 Task: Find the distance between Los Angeles and Sequoia National Park.
Action: Key pressed os<Key.space>
Screenshot: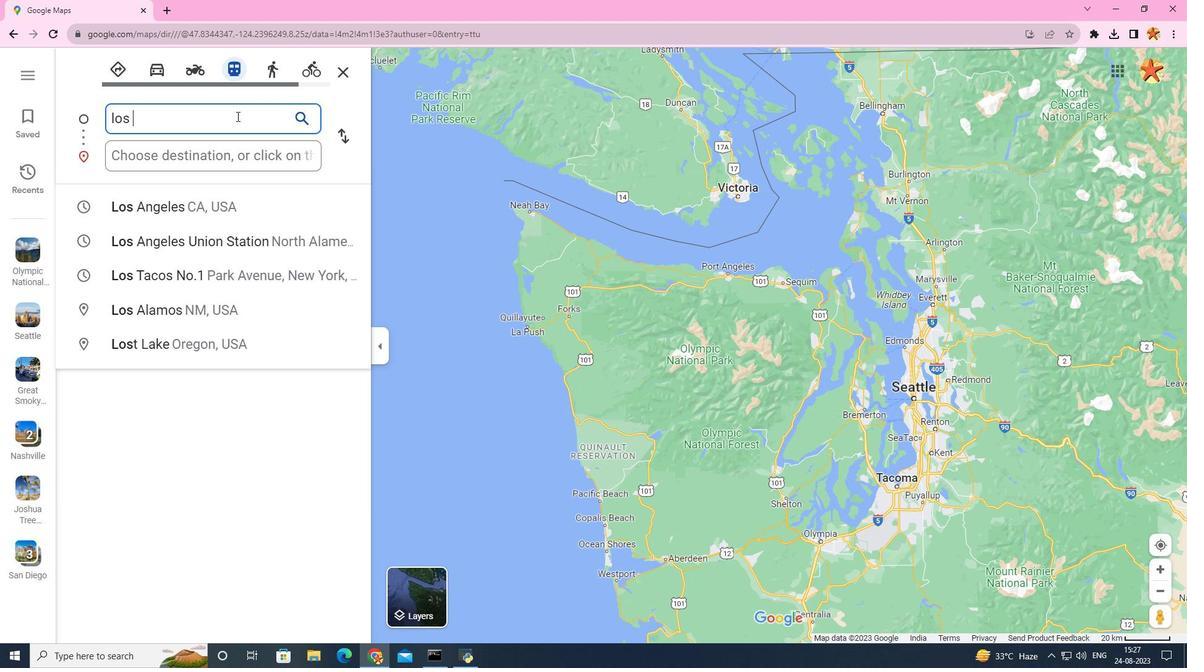 
Action: Mouse moved to (204, 192)
Screenshot: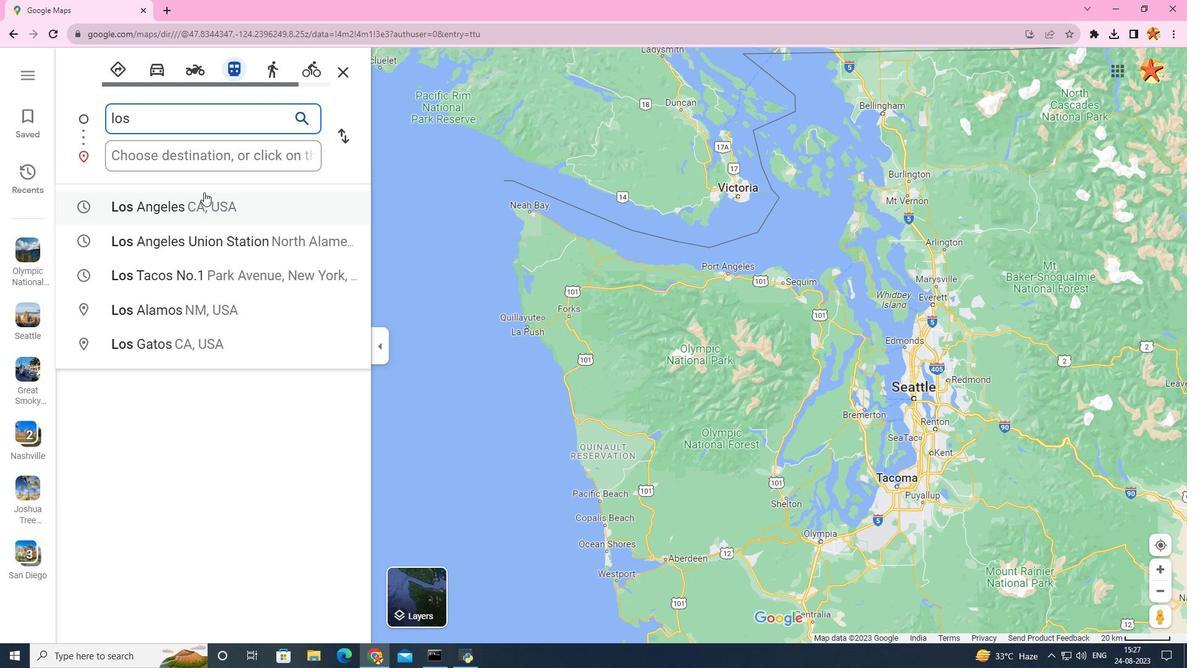 
Action: Mouse pressed left at (204, 192)
Screenshot: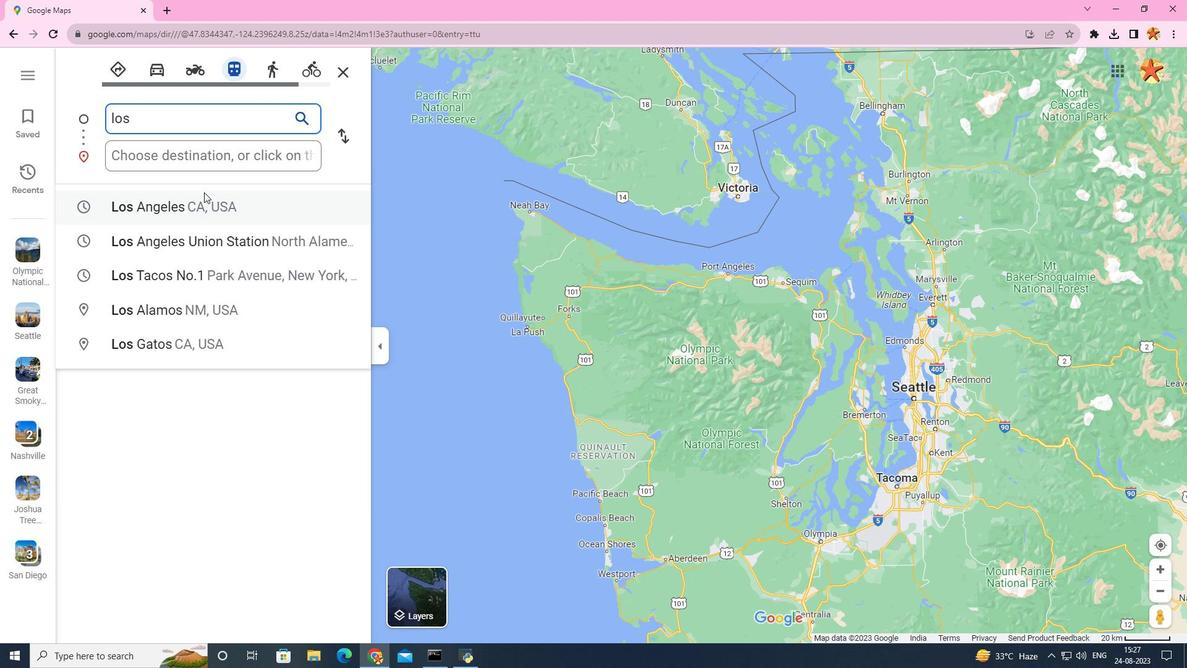 
Action: Mouse moved to (178, 153)
Screenshot: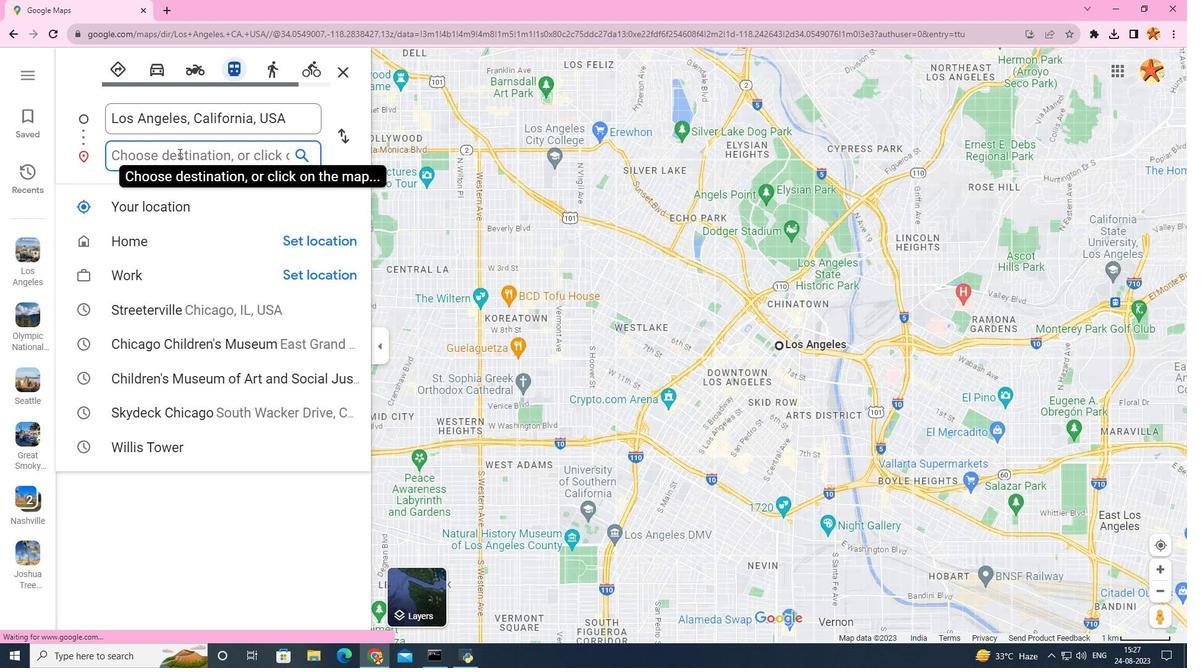 
Action: Mouse pressed left at (178, 153)
Screenshot: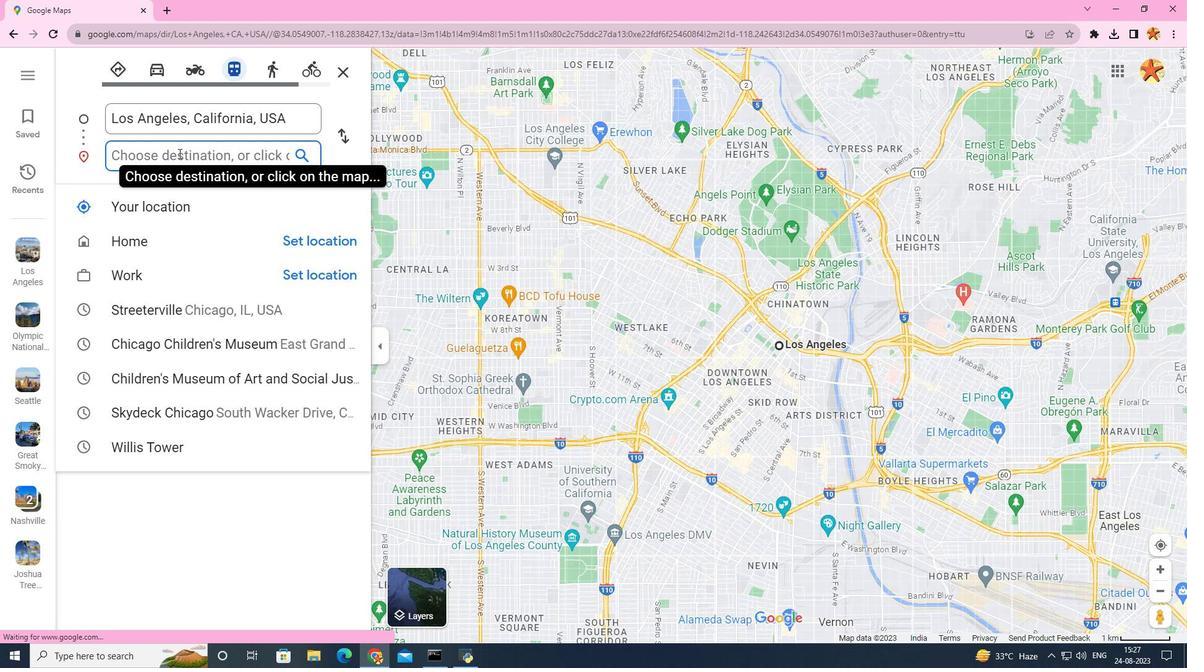 
Action: Key pressed seq
Screenshot: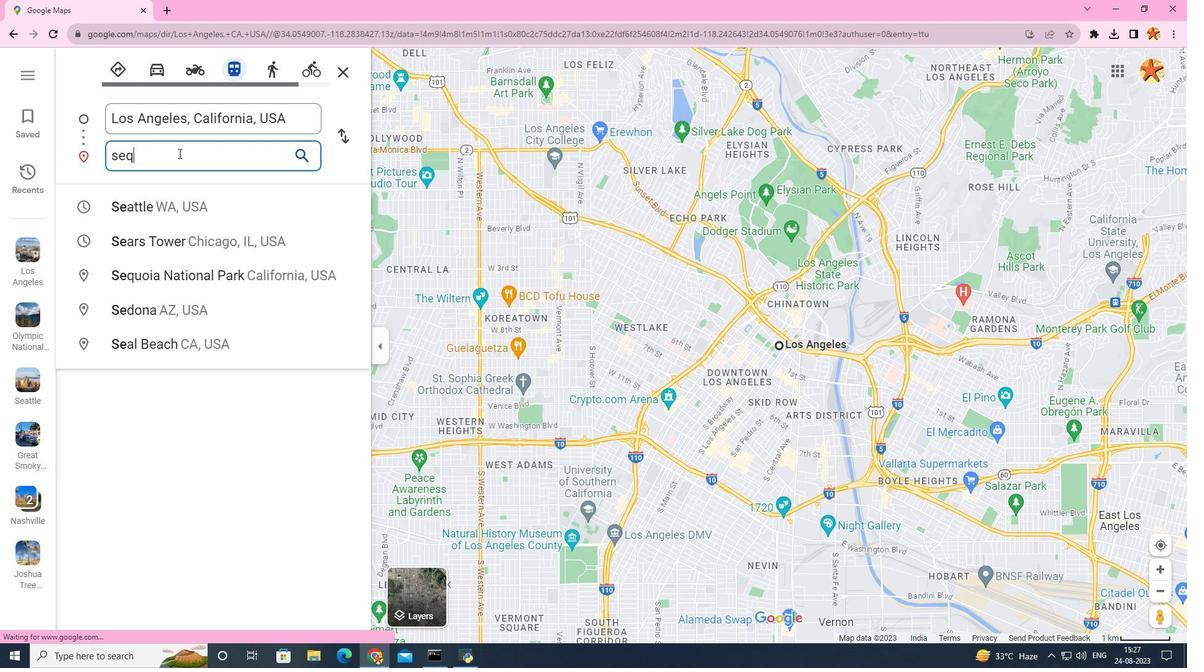 
Action: Mouse moved to (180, 205)
Screenshot: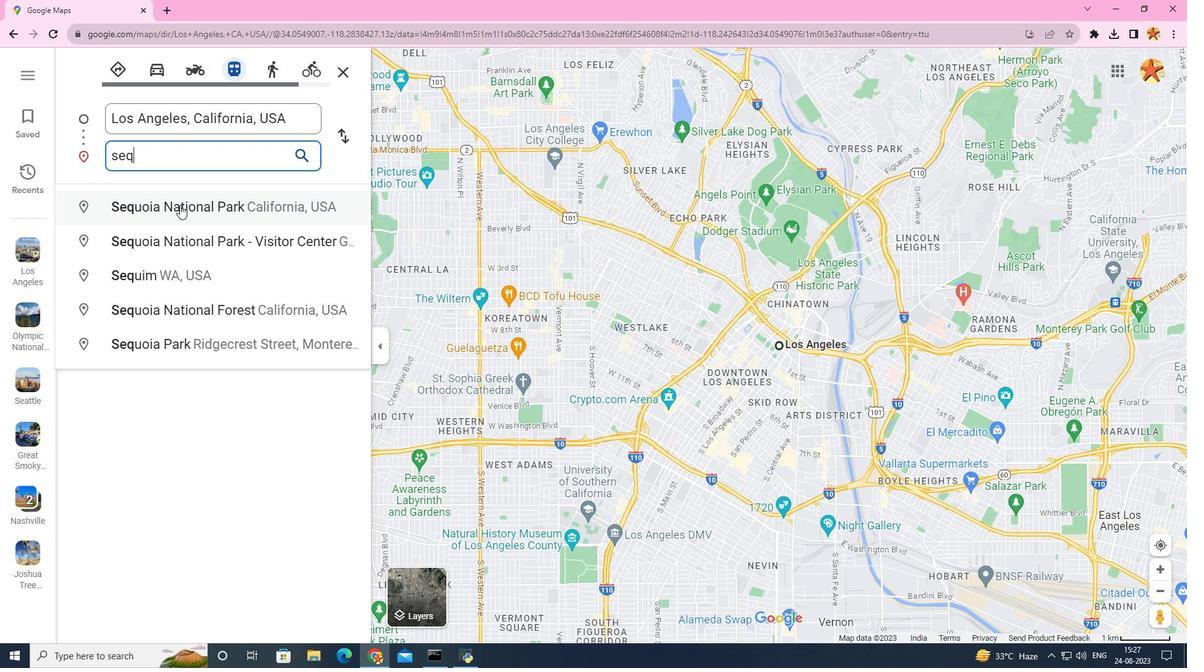 
Action: Mouse pressed left at (180, 205)
Screenshot: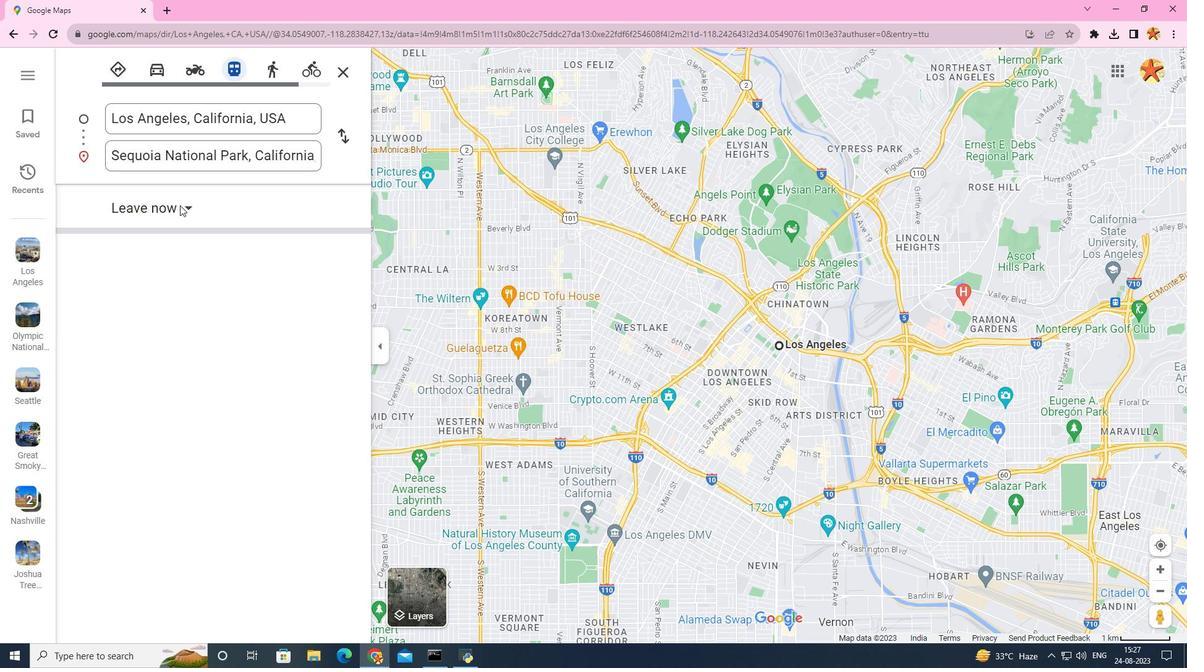 
Action: Mouse moved to (658, 606)
Screenshot: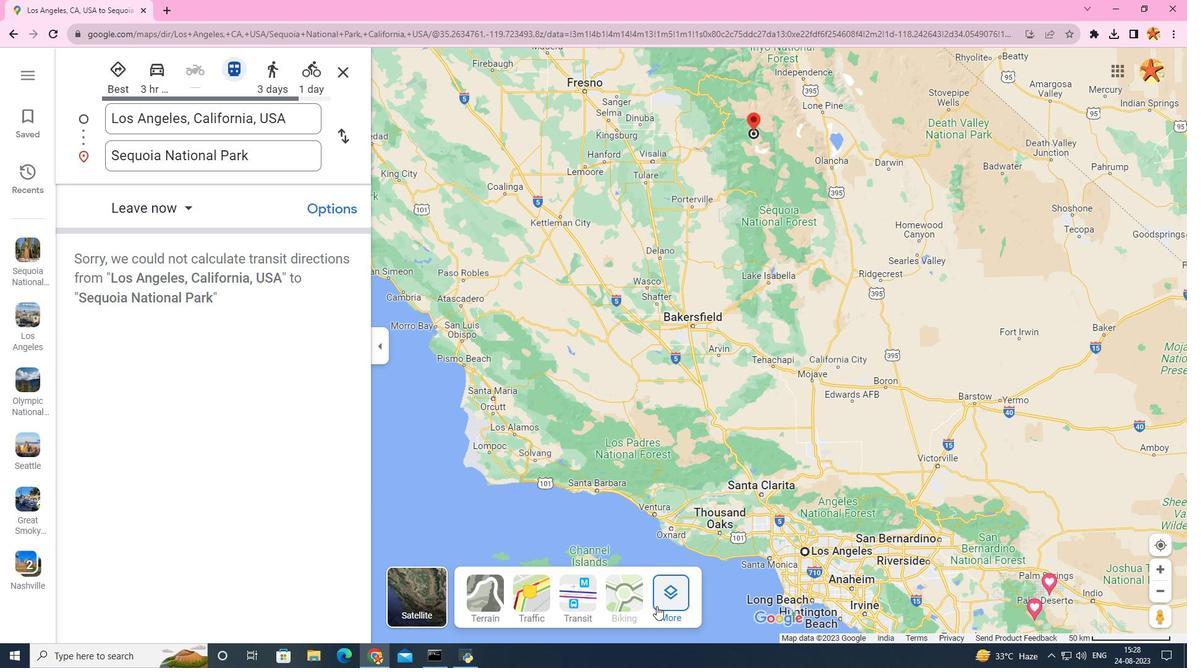 
Action: Mouse pressed left at (658, 606)
Screenshot: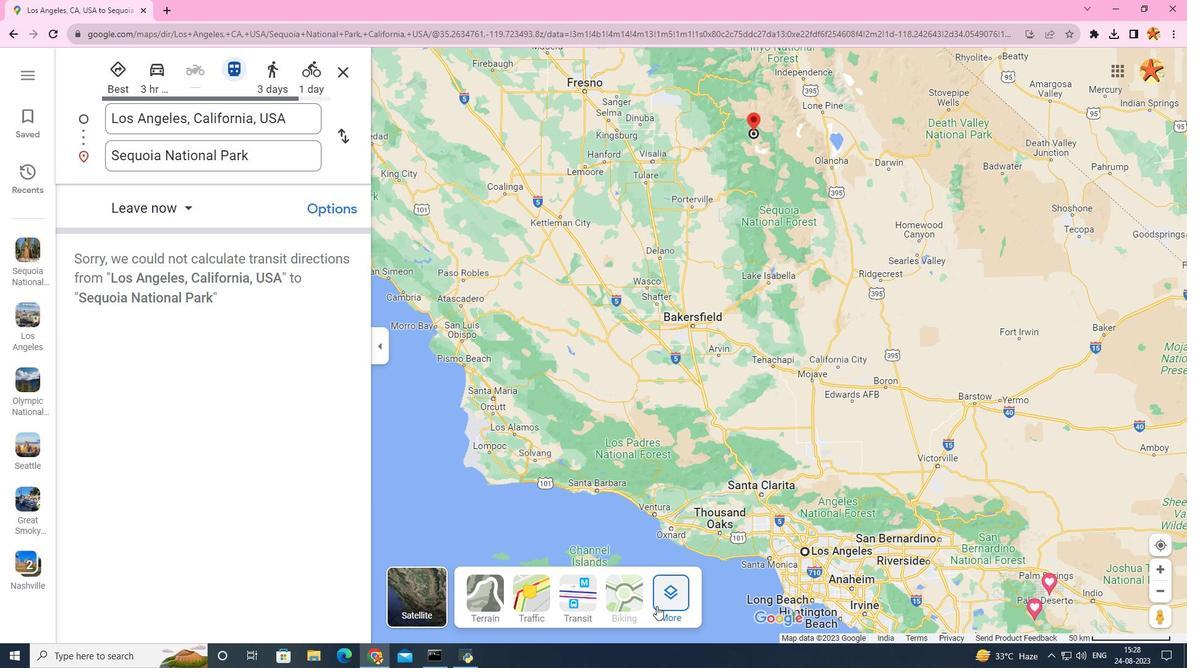 
Action: Mouse moved to (511, 470)
Screenshot: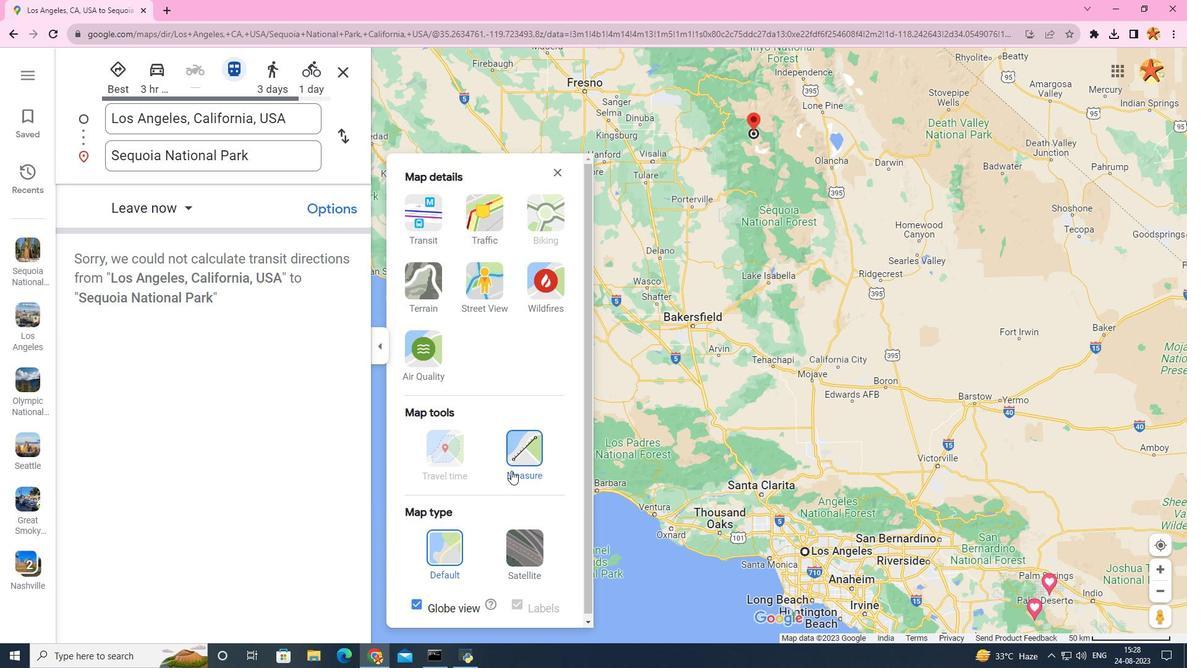 
Action: Mouse pressed left at (511, 470)
Screenshot: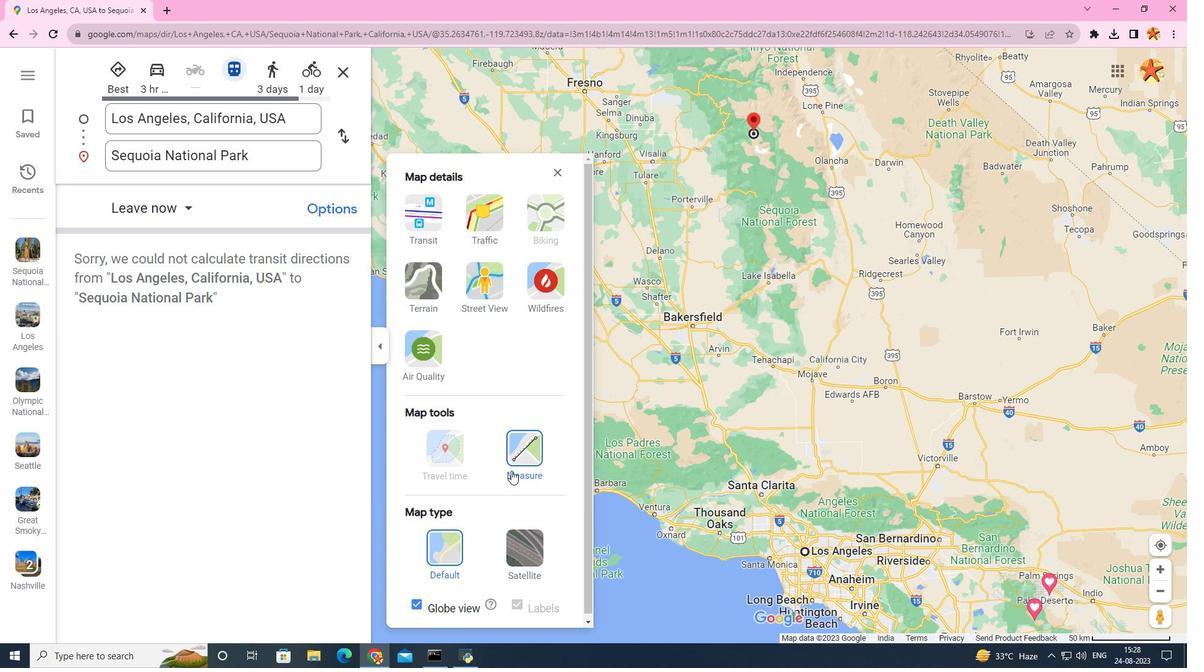 
Action: Mouse moved to (805, 551)
Screenshot: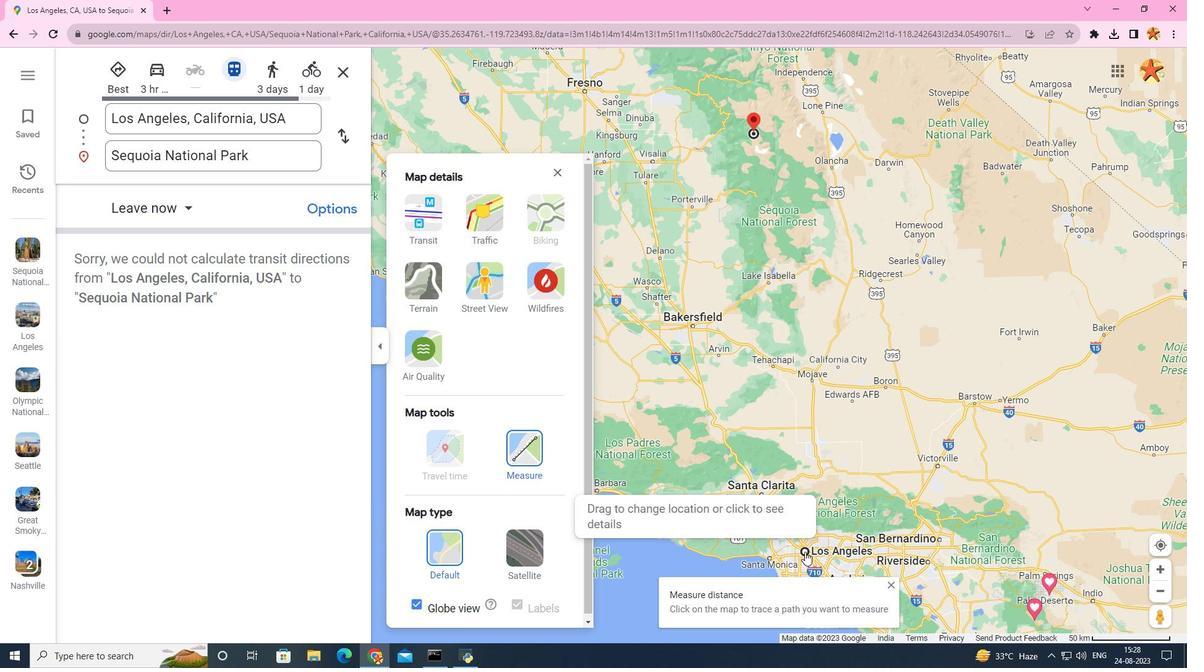 
Action: Mouse pressed left at (805, 551)
Screenshot: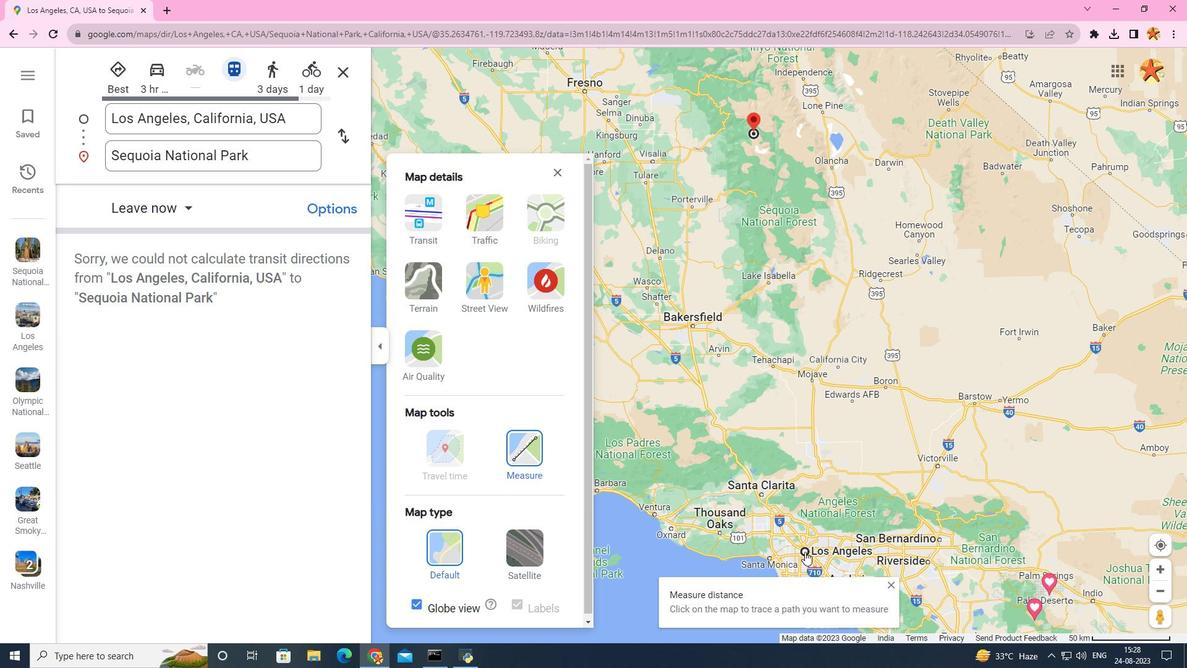 
Action: Mouse moved to (751, 131)
Screenshot: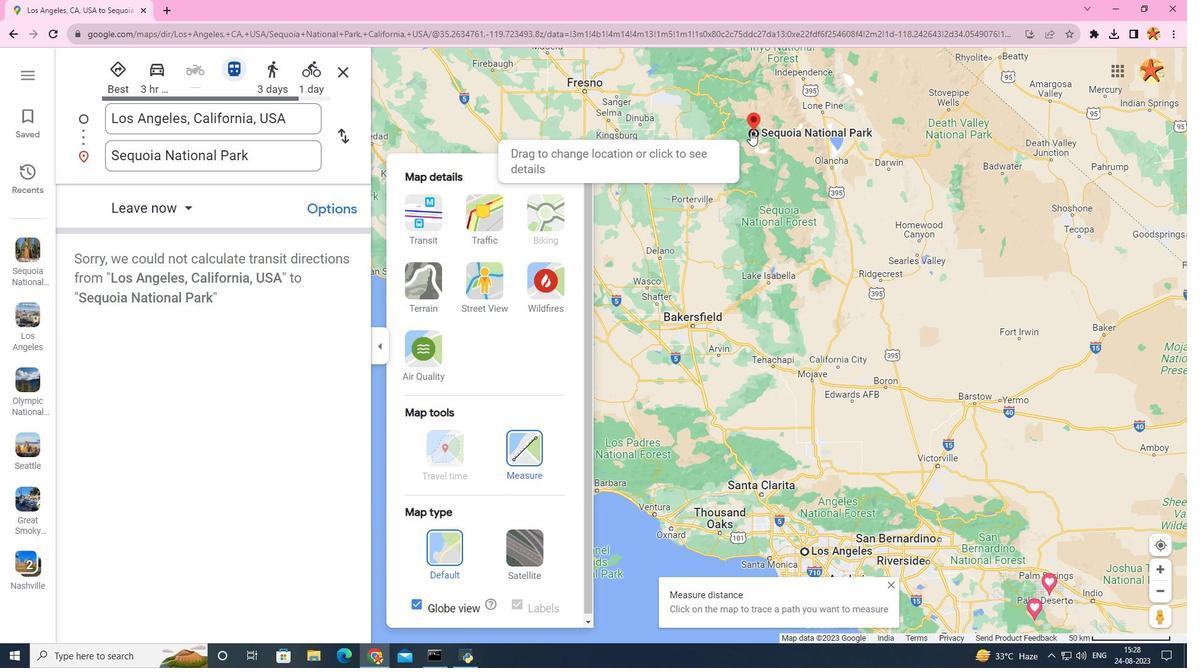 
Action: Mouse pressed left at (751, 131)
Screenshot: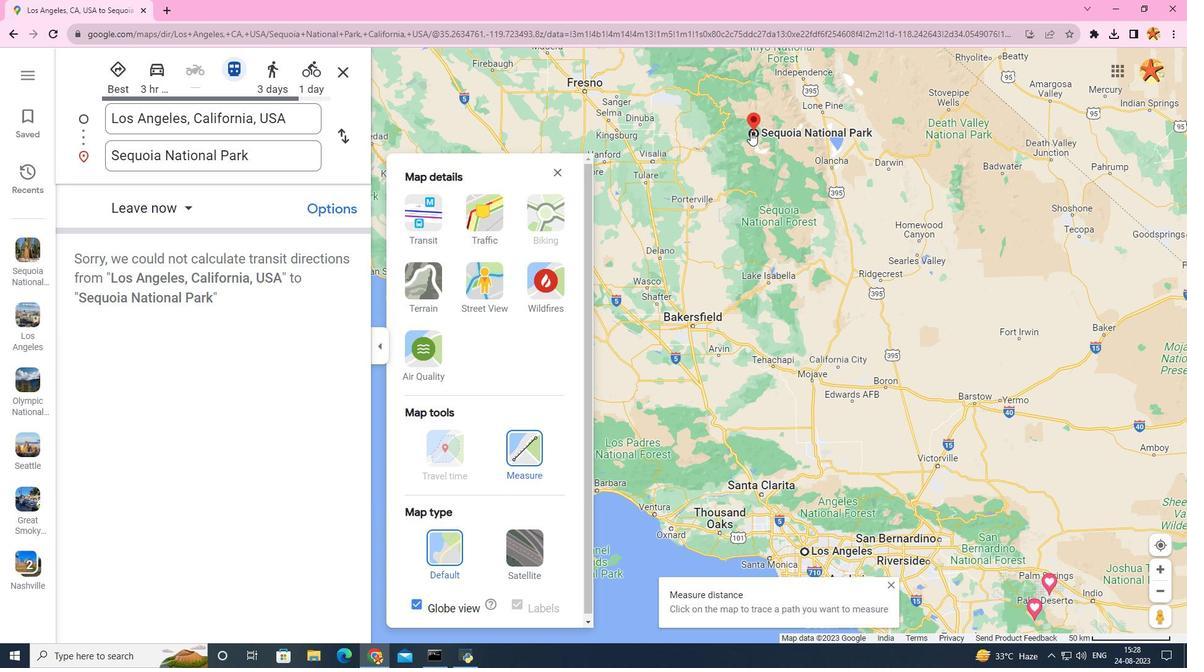
Action: Mouse moved to (616, 304)
Screenshot: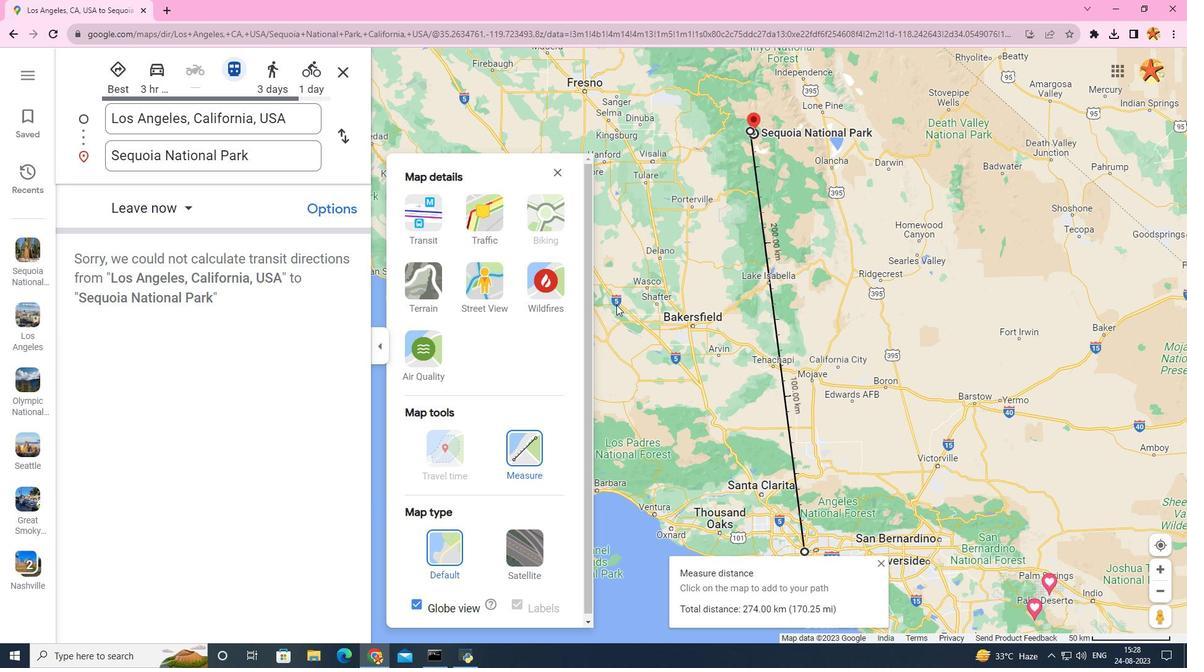 
